 Task: Set the duration of the event to 45 minutes.
Action: Mouse pressed left at (187, 258)
Screenshot: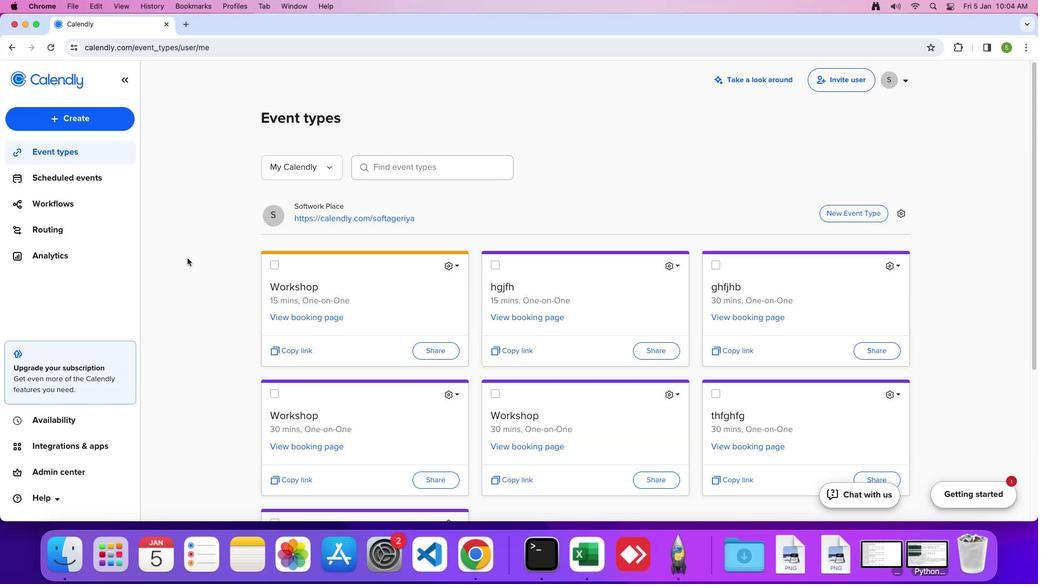 
Action: Mouse moved to (99, 125)
Screenshot: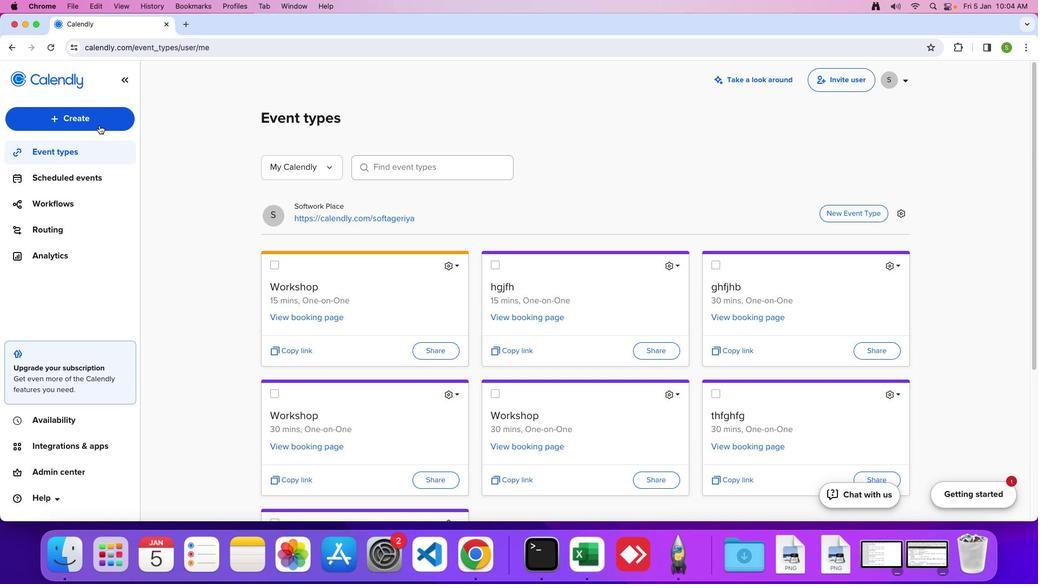 
Action: Mouse pressed left at (99, 125)
Screenshot: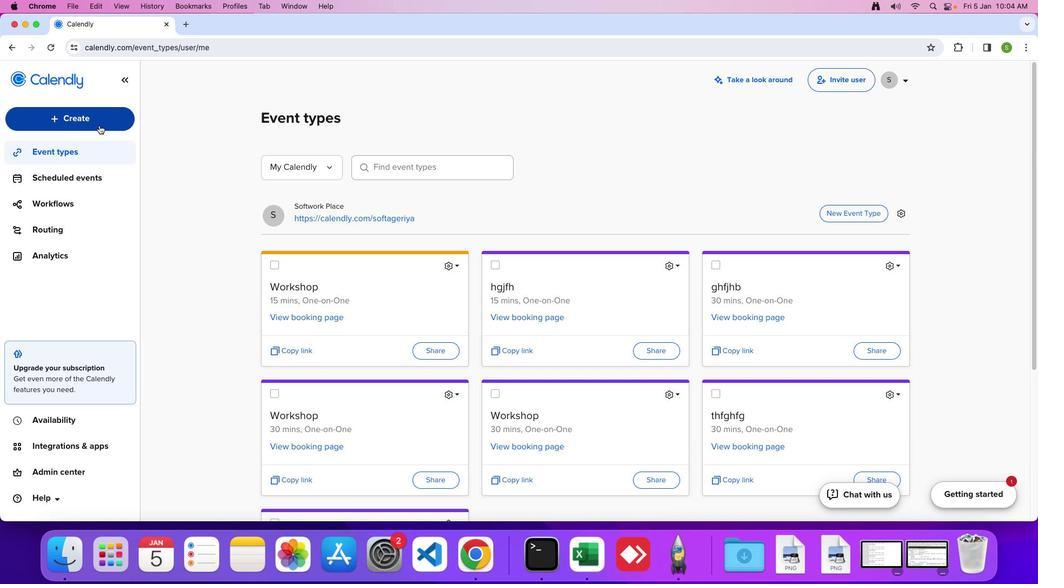 
Action: Mouse moved to (94, 201)
Screenshot: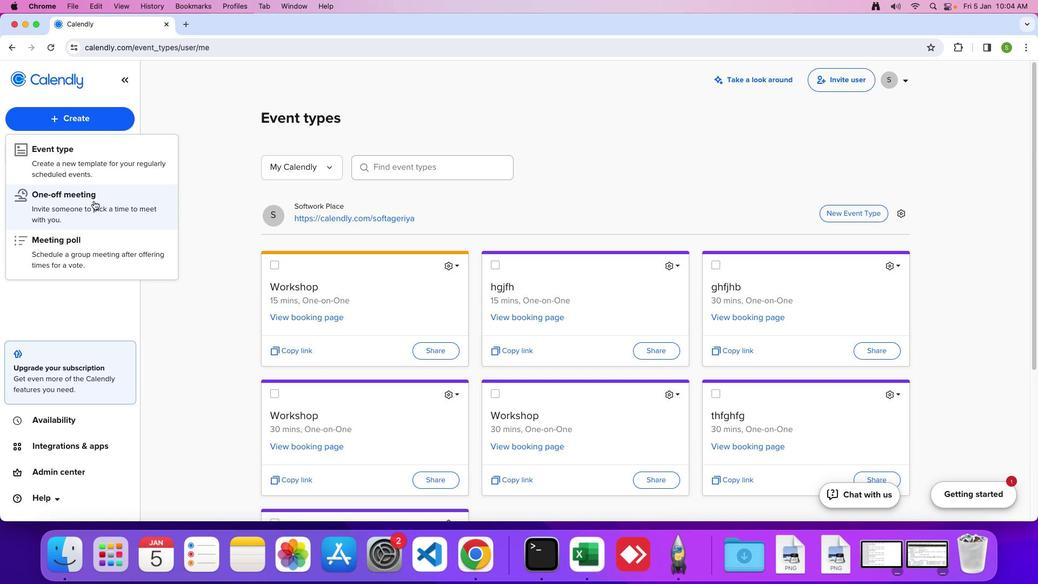 
Action: Mouse pressed left at (94, 201)
Screenshot: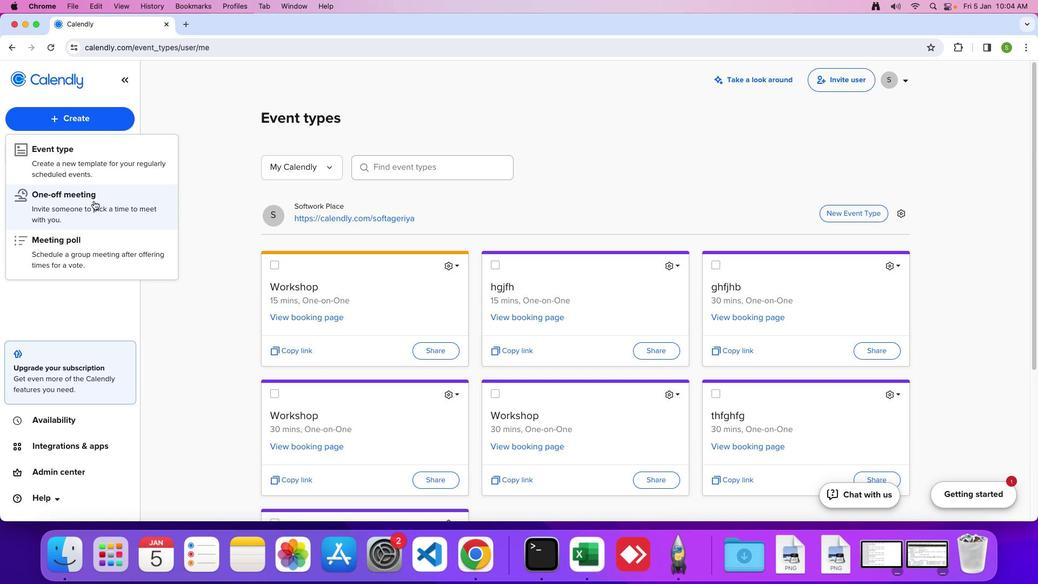 
Action: Mouse moved to (93, 175)
Screenshot: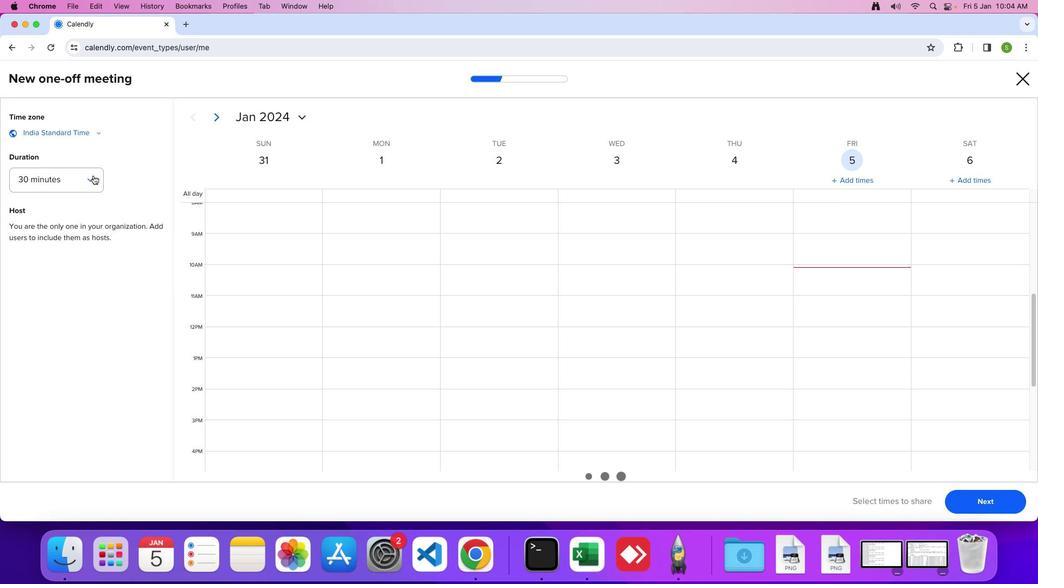 
Action: Mouse pressed left at (93, 175)
Screenshot: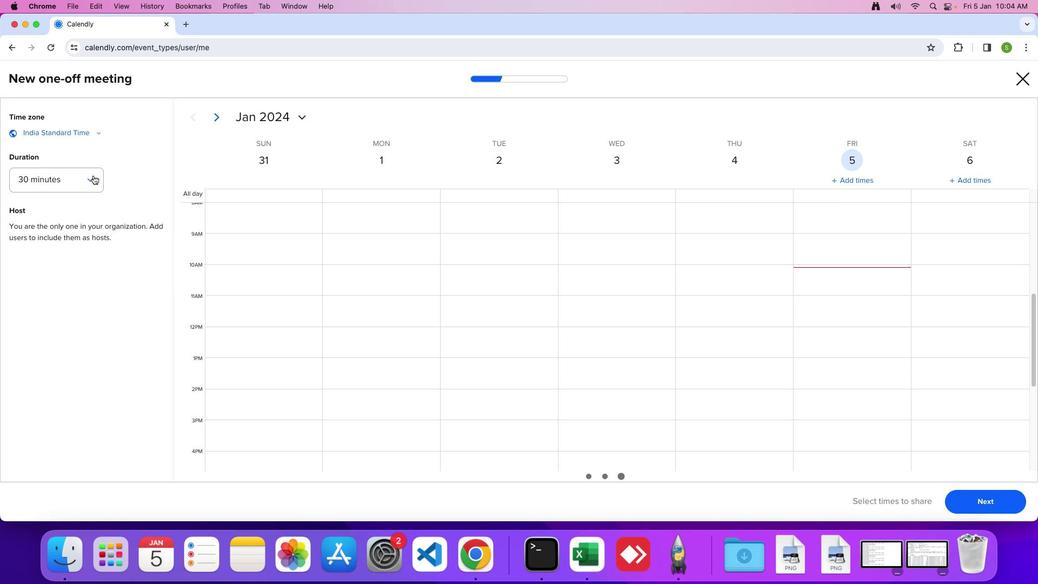 
Action: Mouse moved to (68, 245)
Screenshot: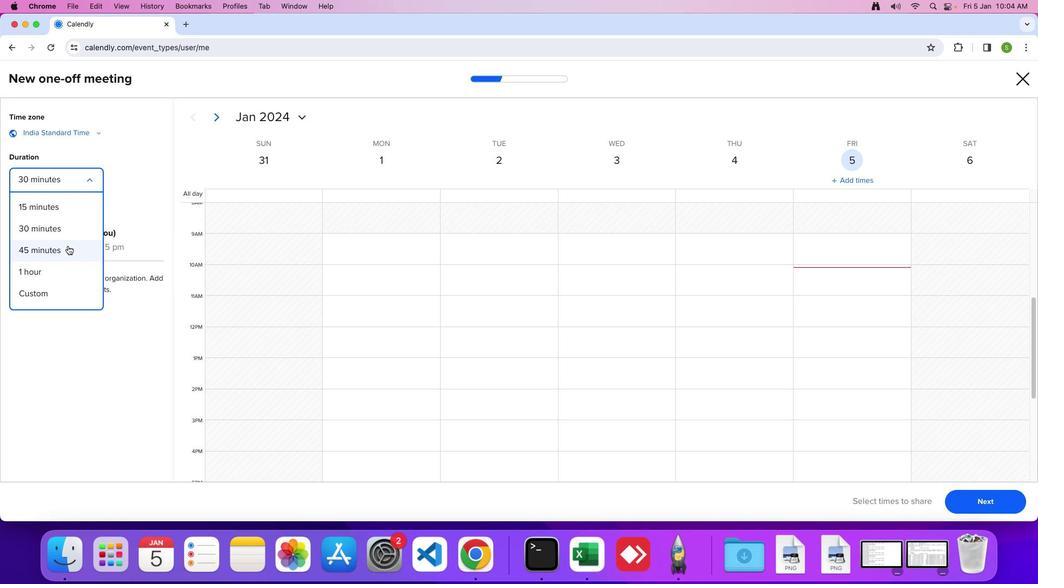
Action: Mouse pressed left at (68, 245)
Screenshot: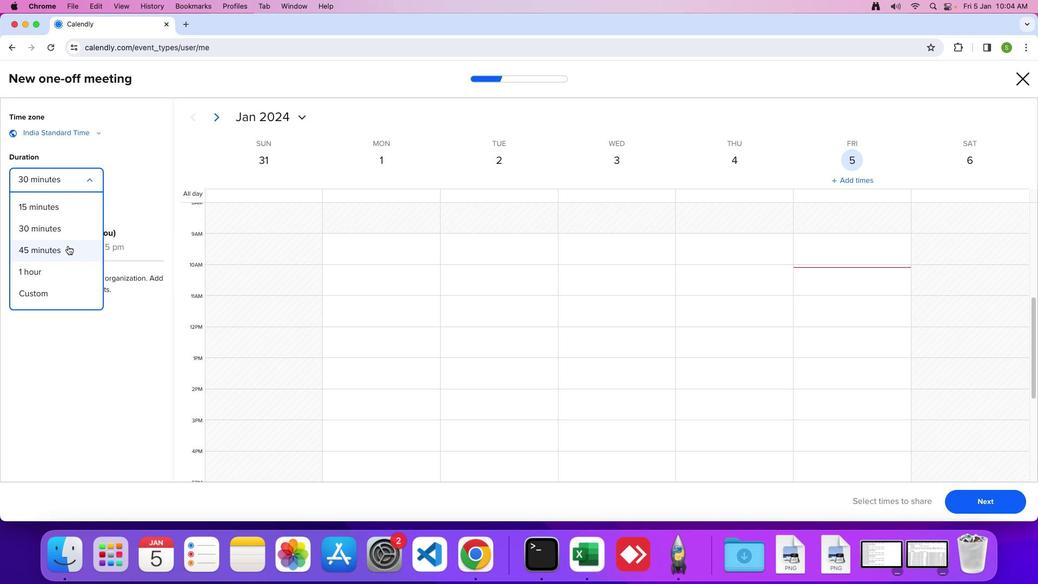 
Action: Mouse moved to (67, 246)
Screenshot: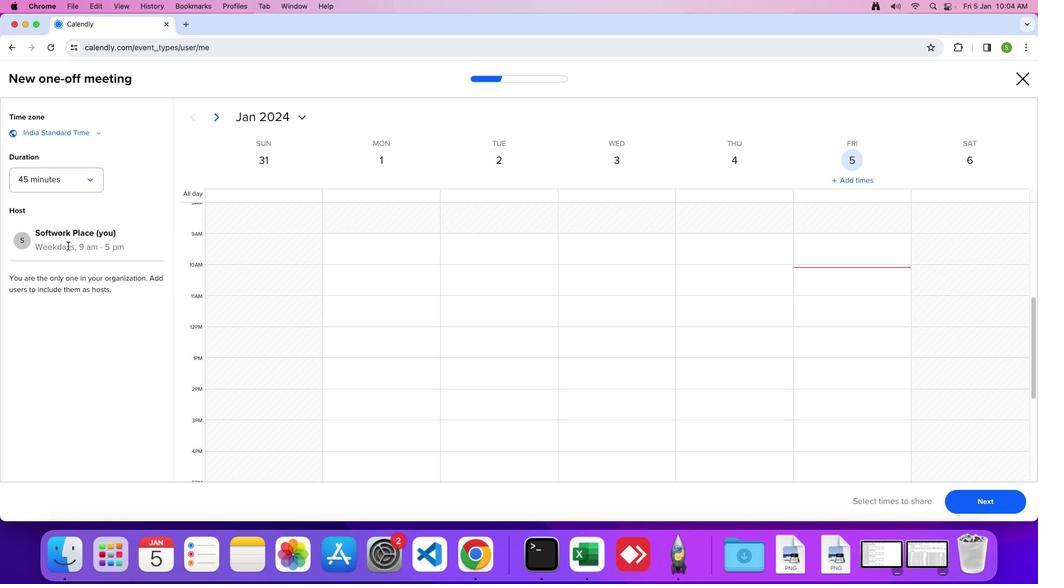
